 Task: Add Tofurky Deli Slices Plant Based Hickory to the cart.
Action: Mouse moved to (28, 77)
Screenshot: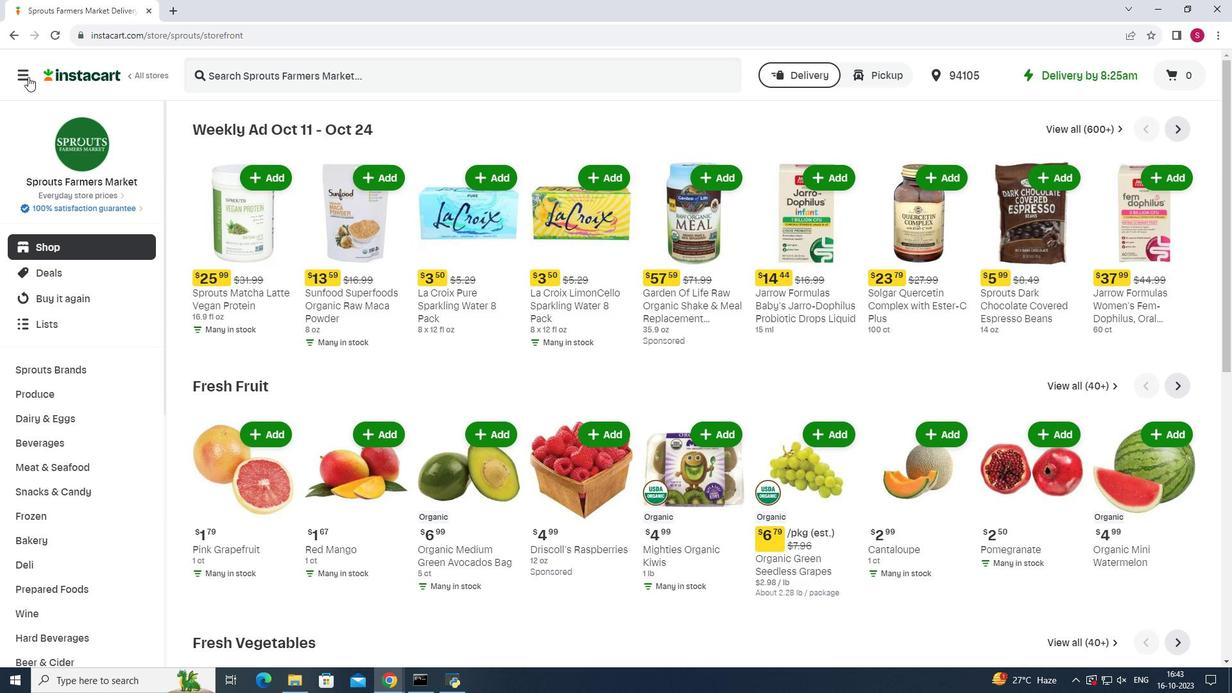 
Action: Mouse pressed left at (28, 77)
Screenshot: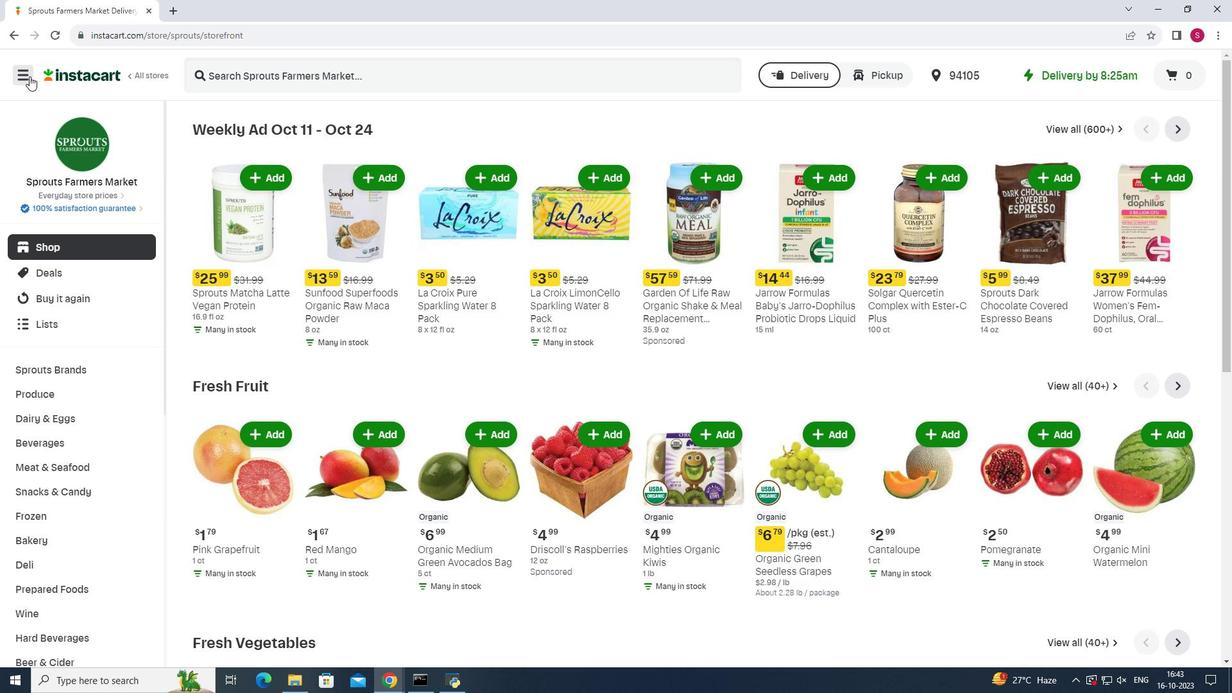 
Action: Mouse moved to (100, 327)
Screenshot: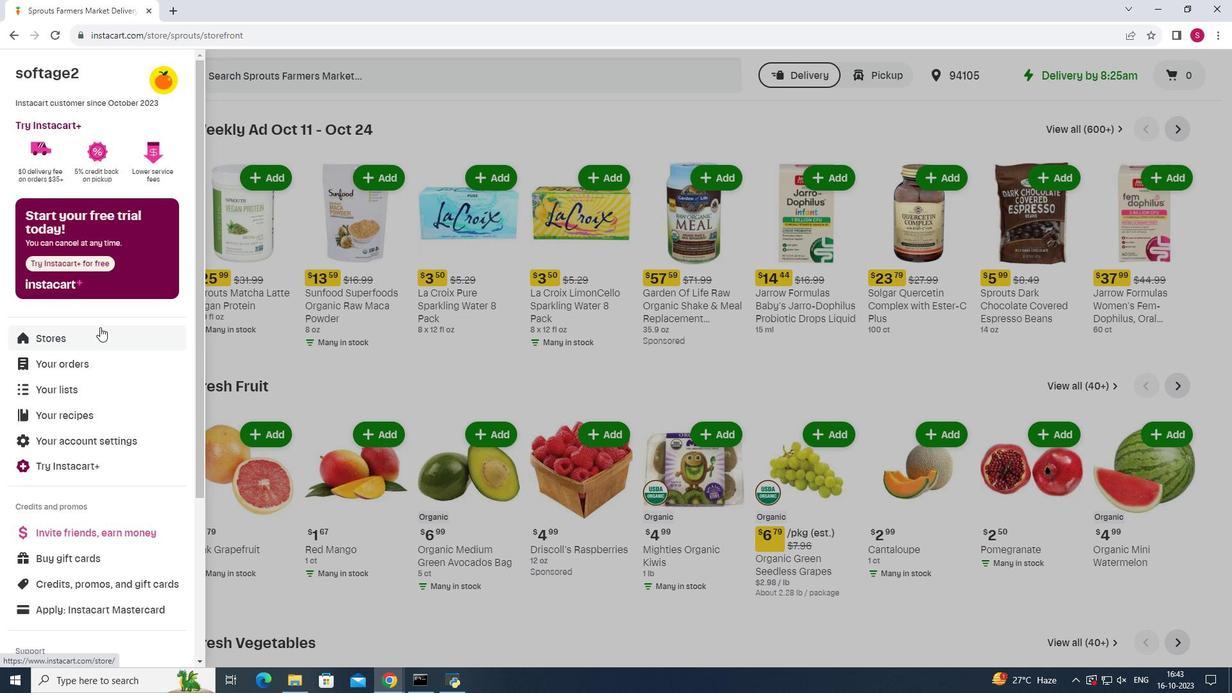 
Action: Mouse pressed left at (100, 327)
Screenshot: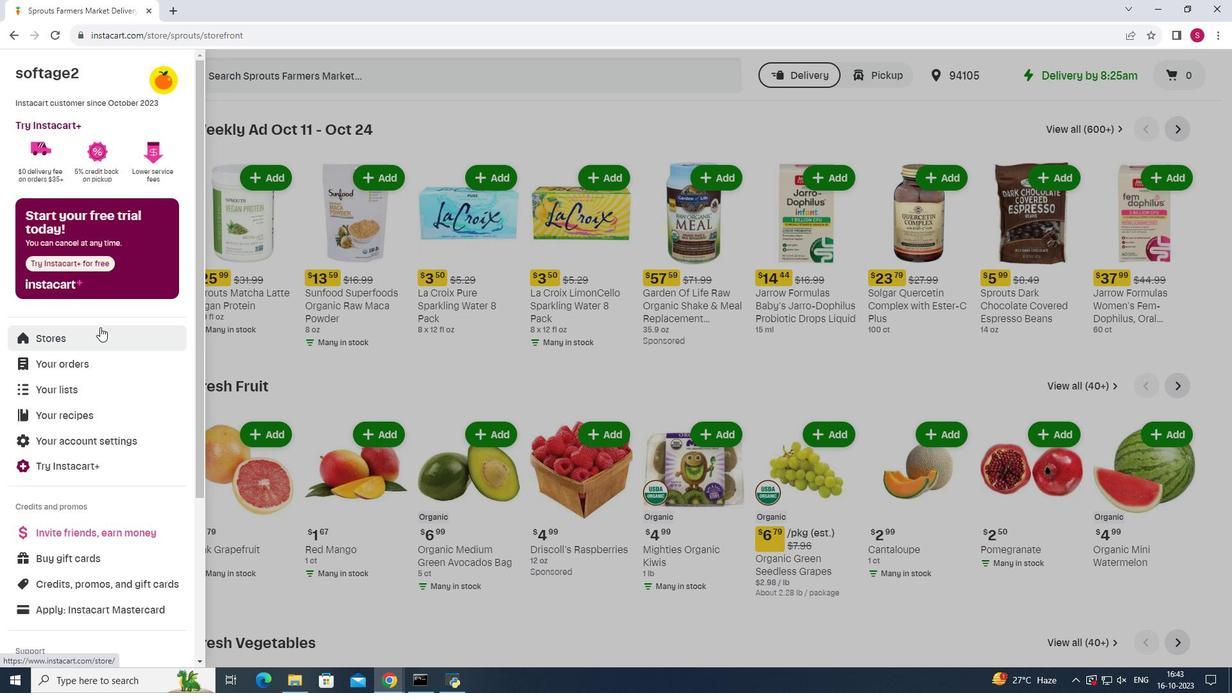 
Action: Mouse moved to (292, 117)
Screenshot: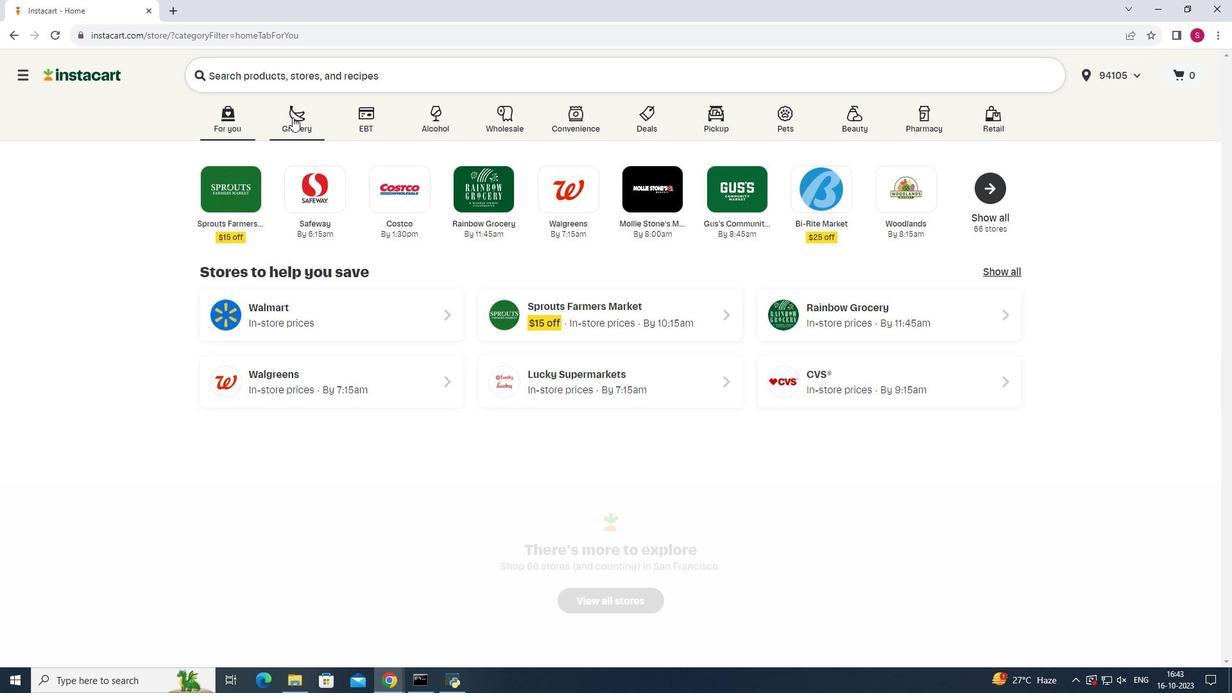 
Action: Mouse pressed left at (292, 117)
Screenshot: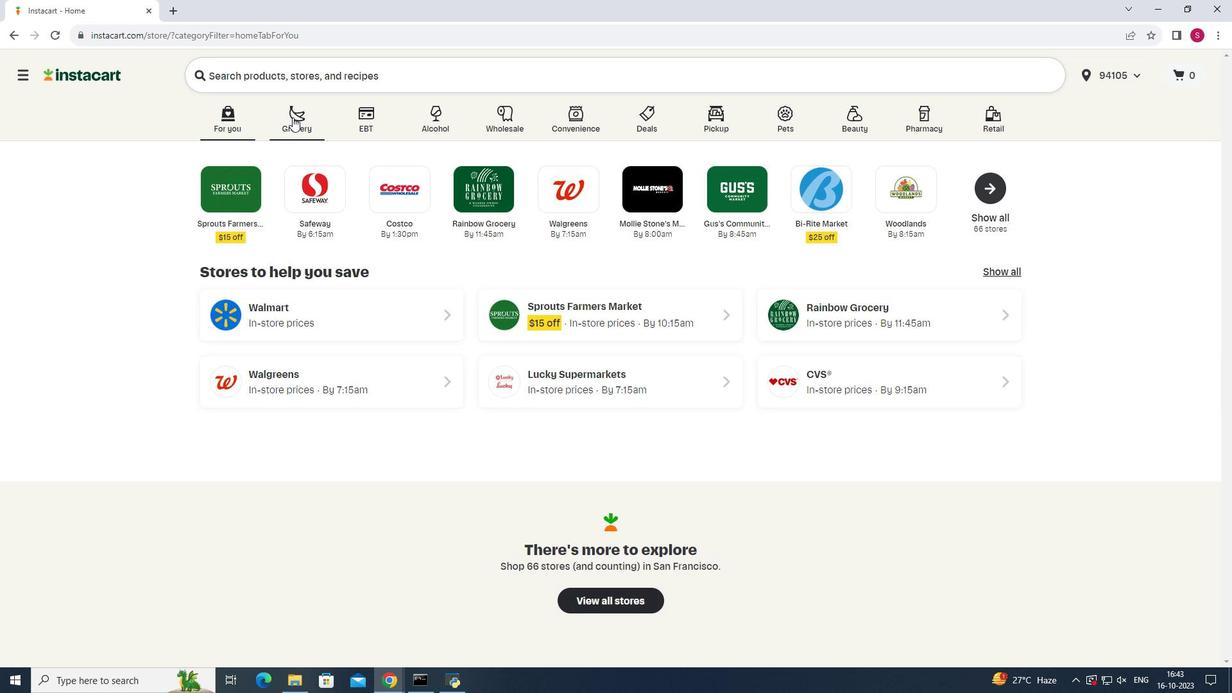 
Action: Mouse moved to (865, 178)
Screenshot: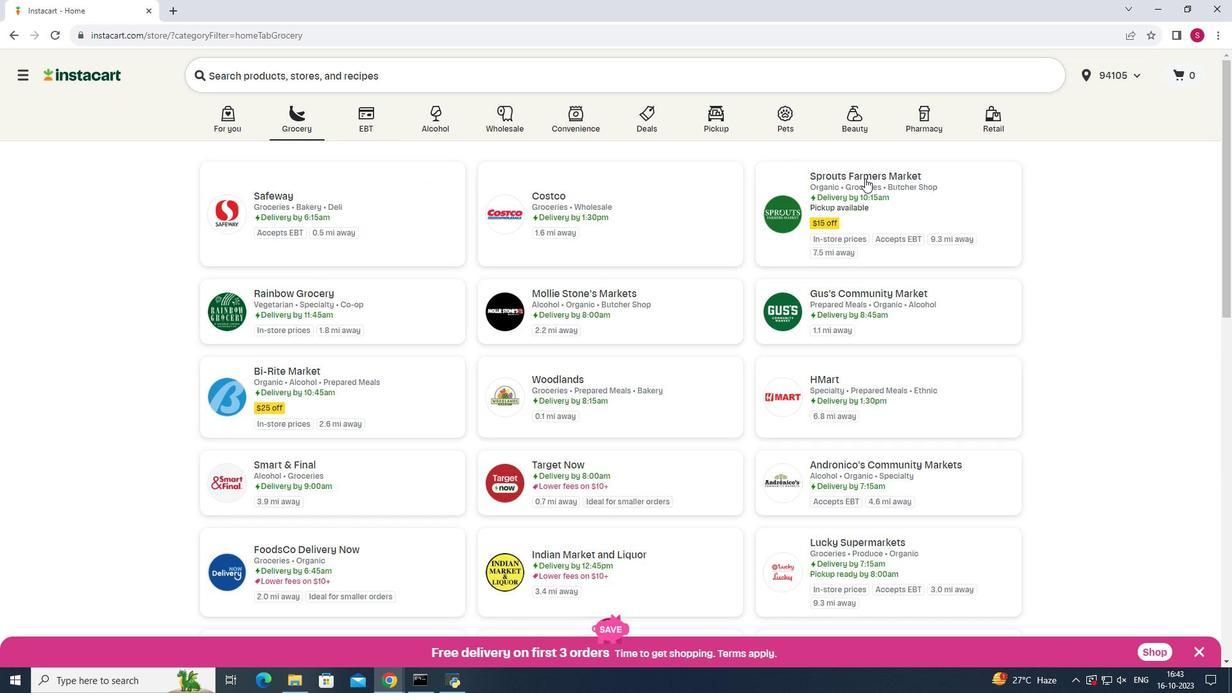 
Action: Mouse pressed left at (865, 178)
Screenshot: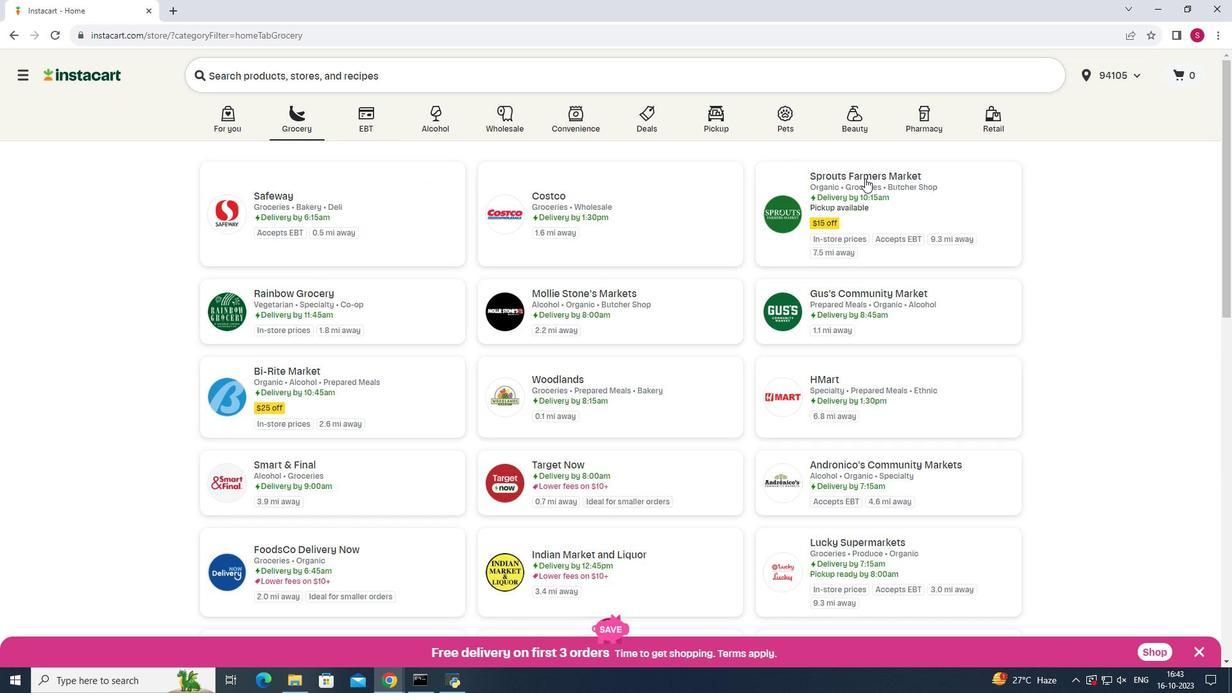 
Action: Mouse moved to (69, 466)
Screenshot: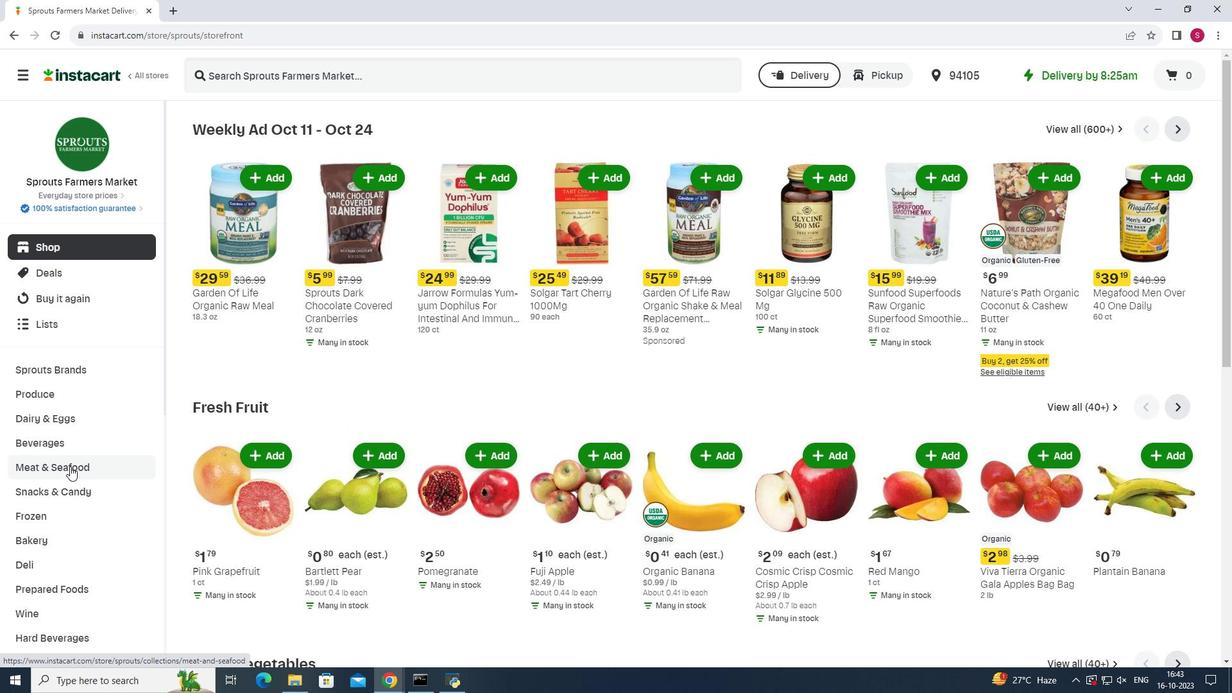 
Action: Mouse pressed left at (69, 466)
Screenshot: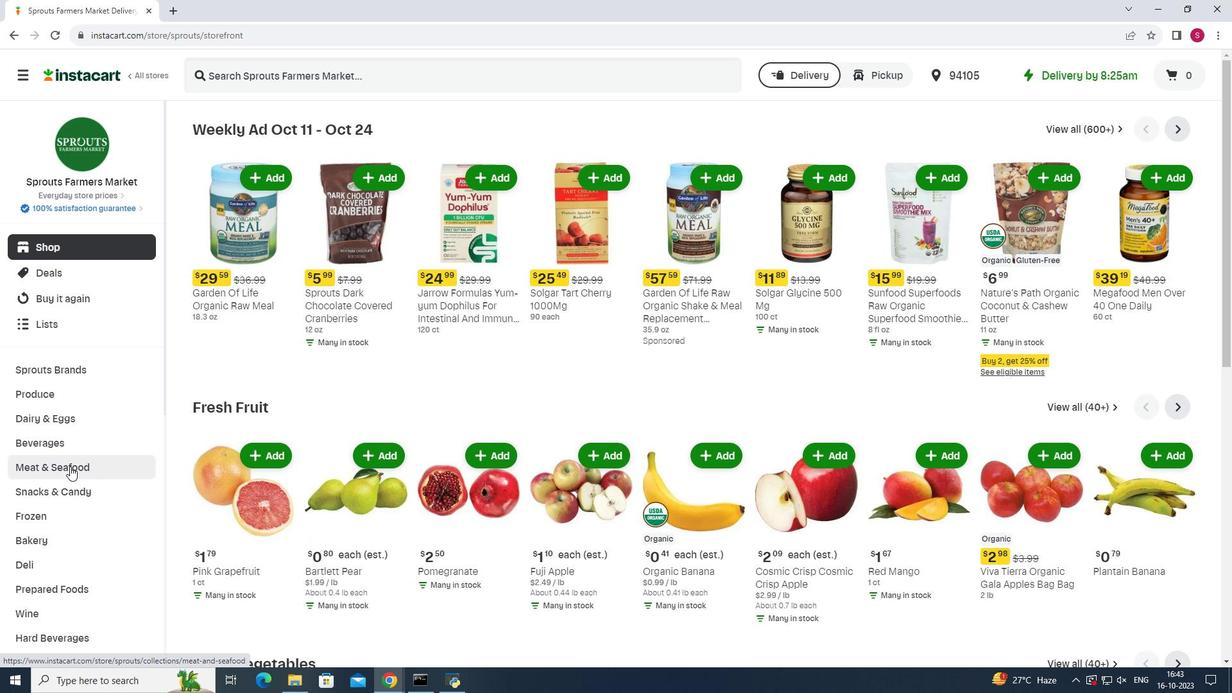 
Action: Mouse moved to (922, 155)
Screenshot: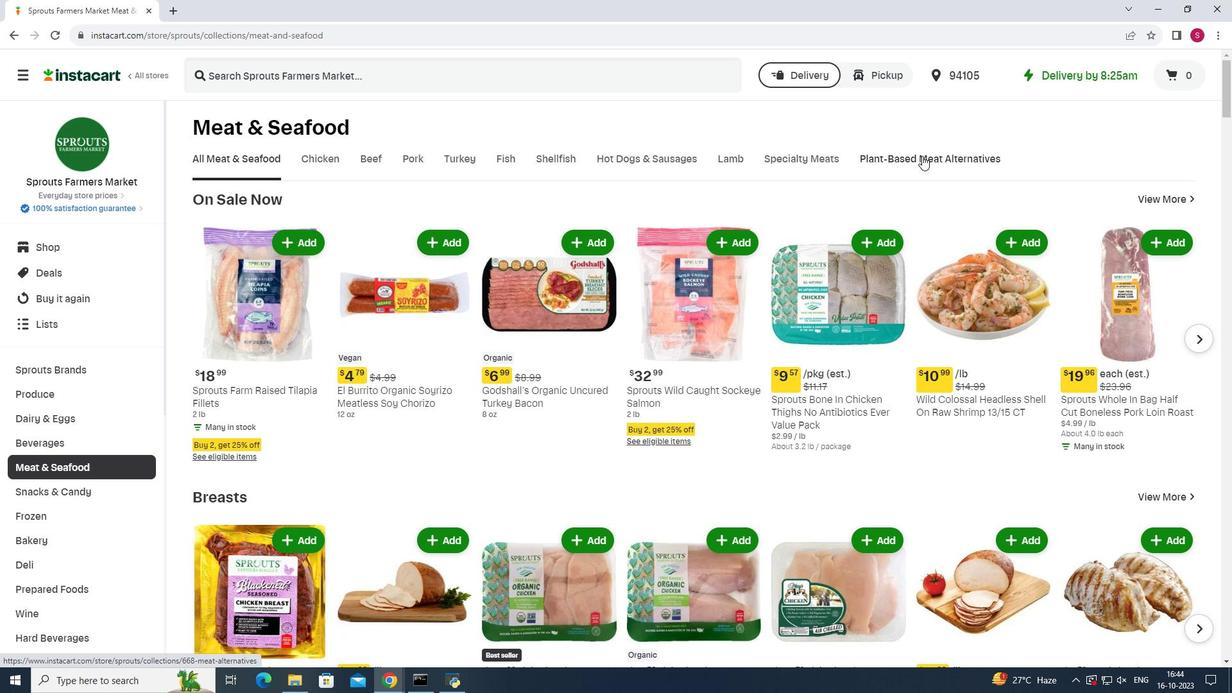 
Action: Mouse pressed left at (922, 155)
Screenshot: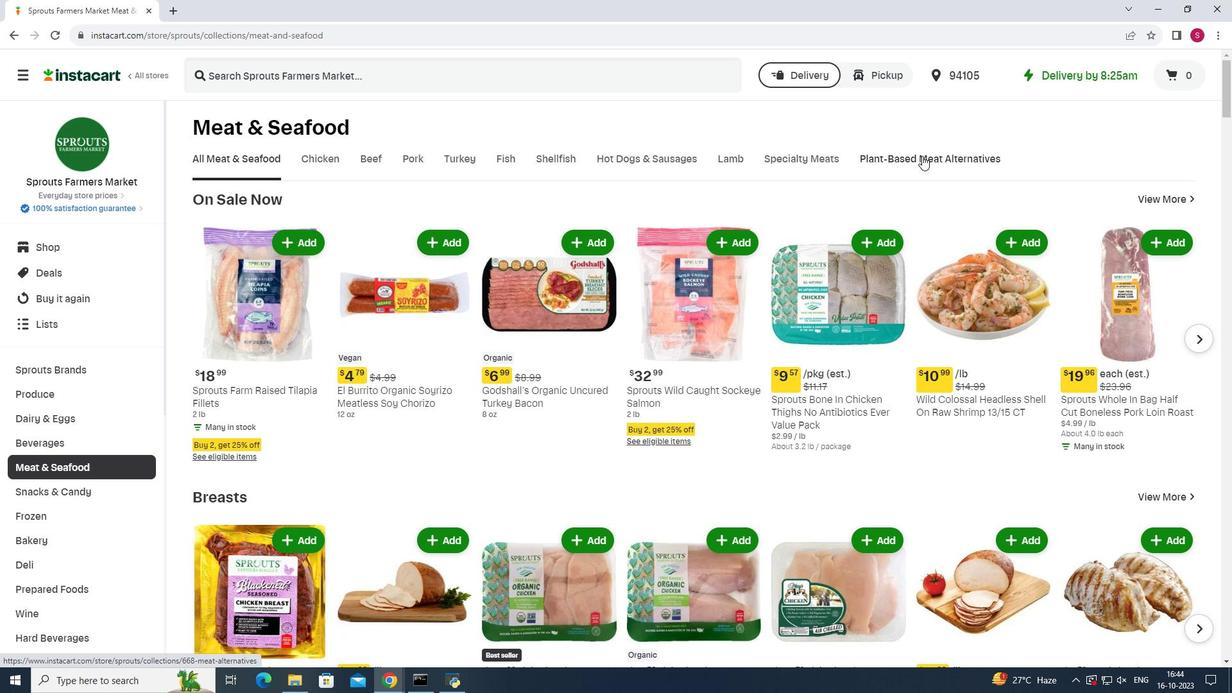 
Action: Mouse moved to (800, 213)
Screenshot: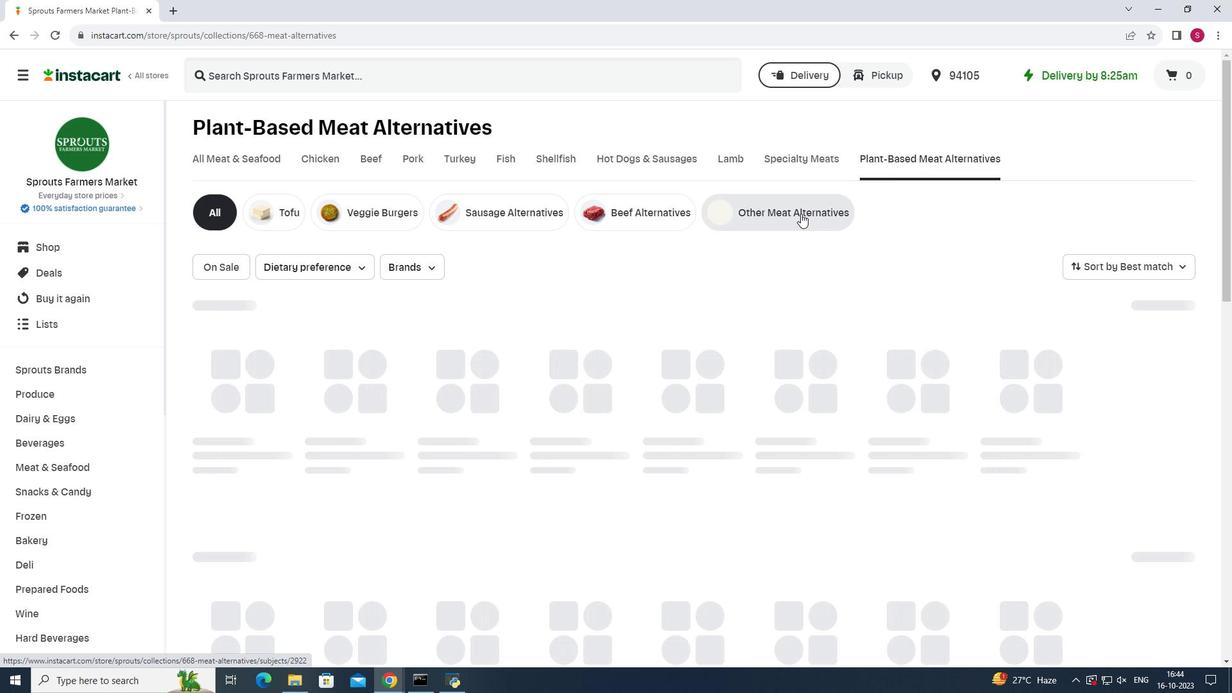
Action: Mouse pressed left at (800, 213)
Screenshot: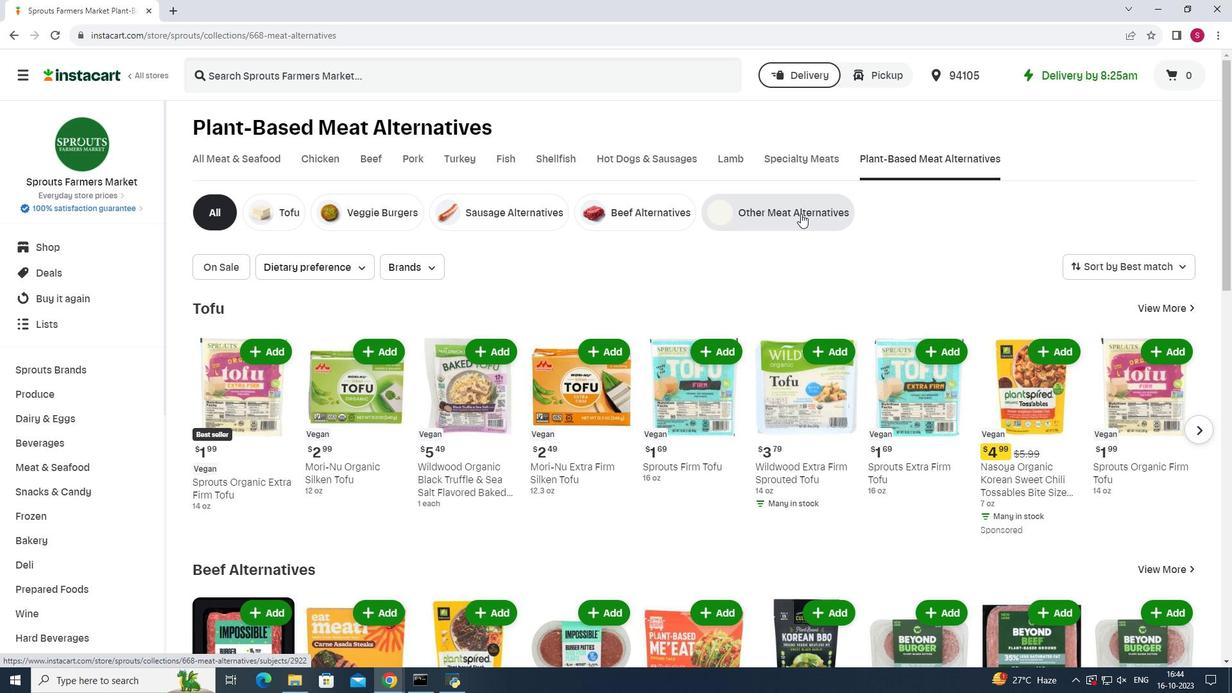 
Action: Mouse moved to (421, 74)
Screenshot: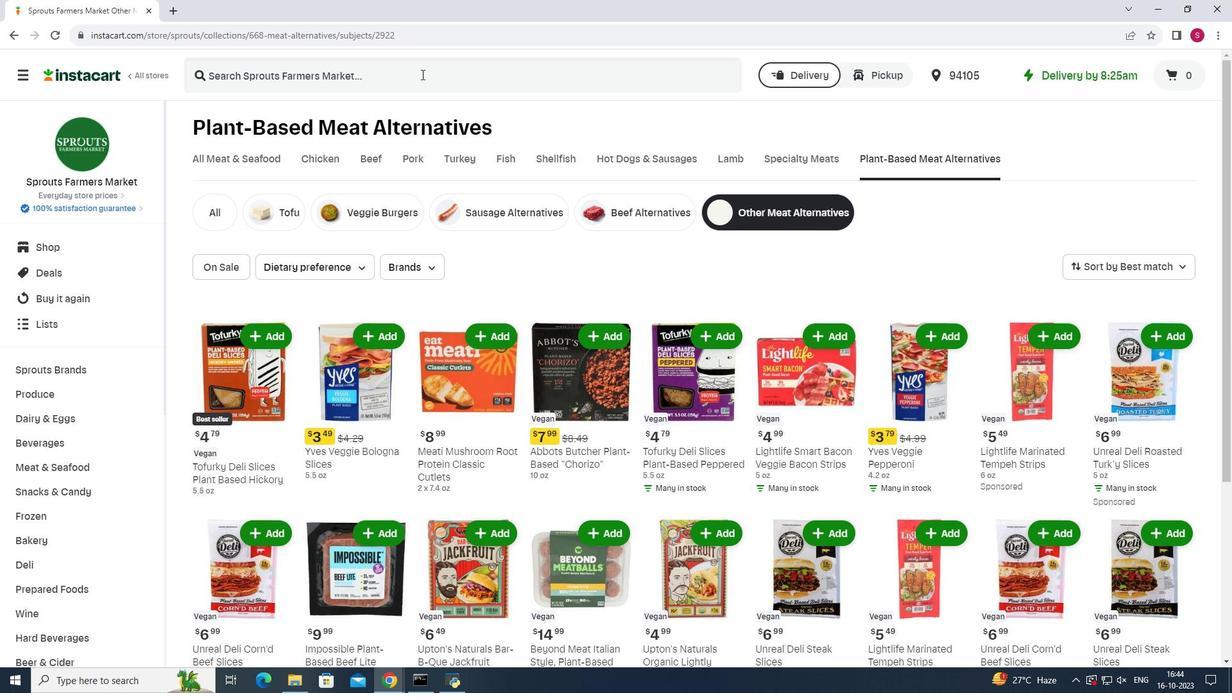 
Action: Mouse pressed left at (421, 74)
Screenshot: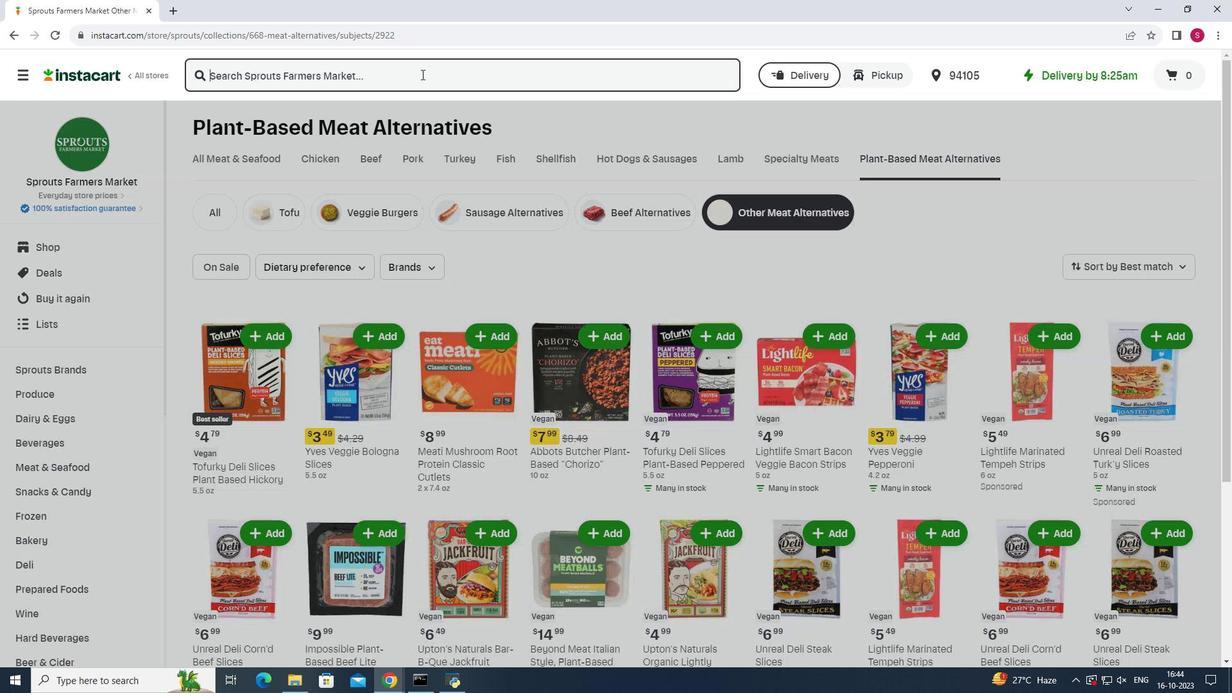 
Action: Key pressed <Key.shift><Key.shift><Key.shift><Key.shift><Key.shift><Key.shift><Key.shift><Key.shift><Key.shift><Key.shift><Key.shift><Key.shift><Key.shift><Key.shift><Key.shift><Key.shift><Key.shift><Key.shift><Key.shift><Key.shift><Key.shift><Key.shift><Key.shift><Key.shift>Tofuu<Key.backspace>rky<Key.space><Key.shift>Deli<Key.space><Key.shift>Slices<Key.space><Key.shift>Plant<Key.space><Key.shift>Based<Key.space><Key.shift><Key.shift><Key.shift>Hickory<Key.enter>
Screenshot: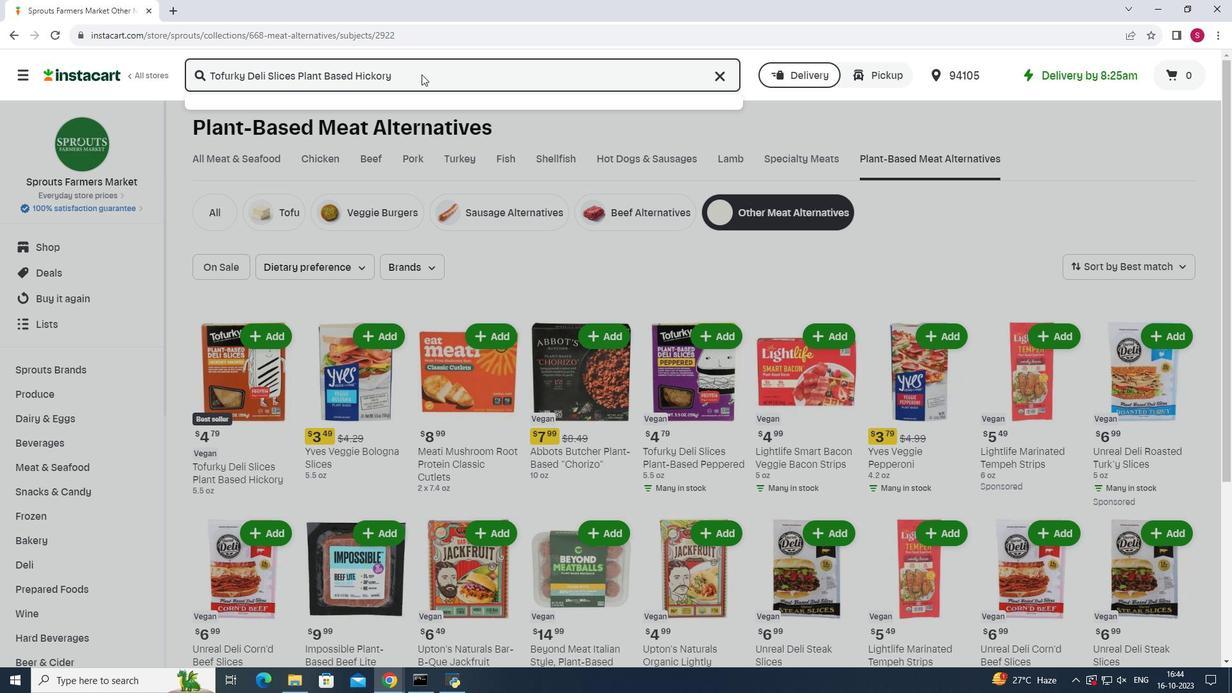 
Action: Mouse moved to (764, 207)
Screenshot: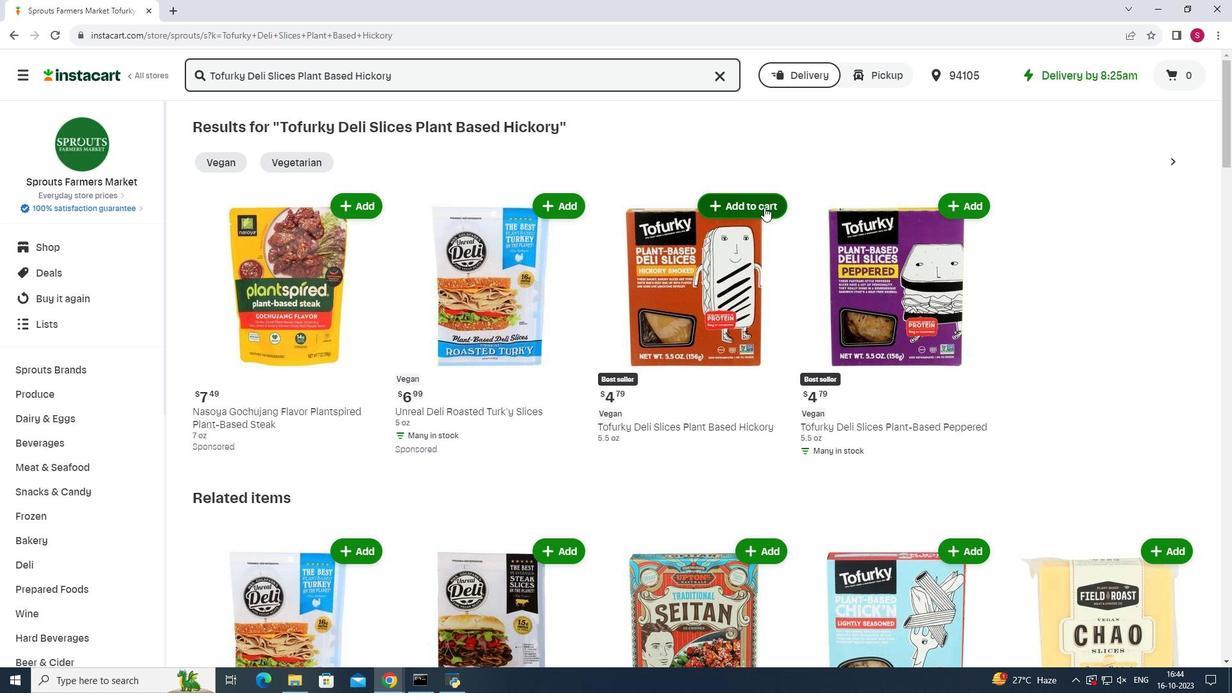 
Action: Mouse pressed left at (764, 207)
Screenshot: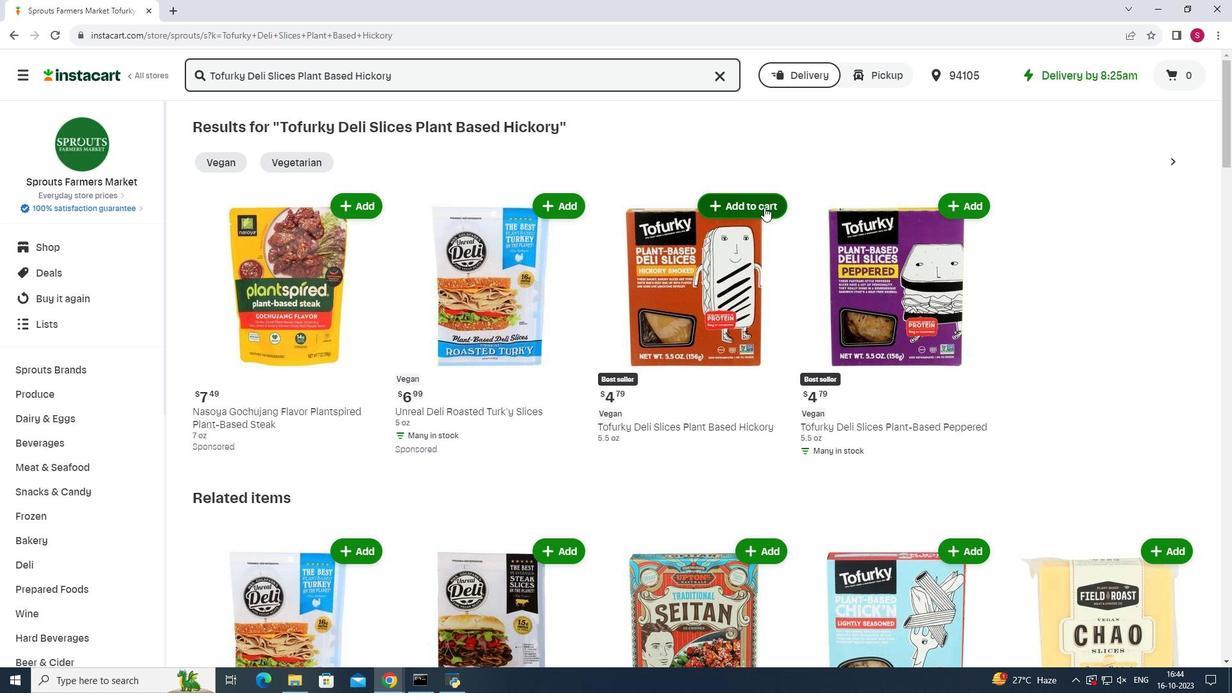 
Action: Mouse moved to (821, 172)
Screenshot: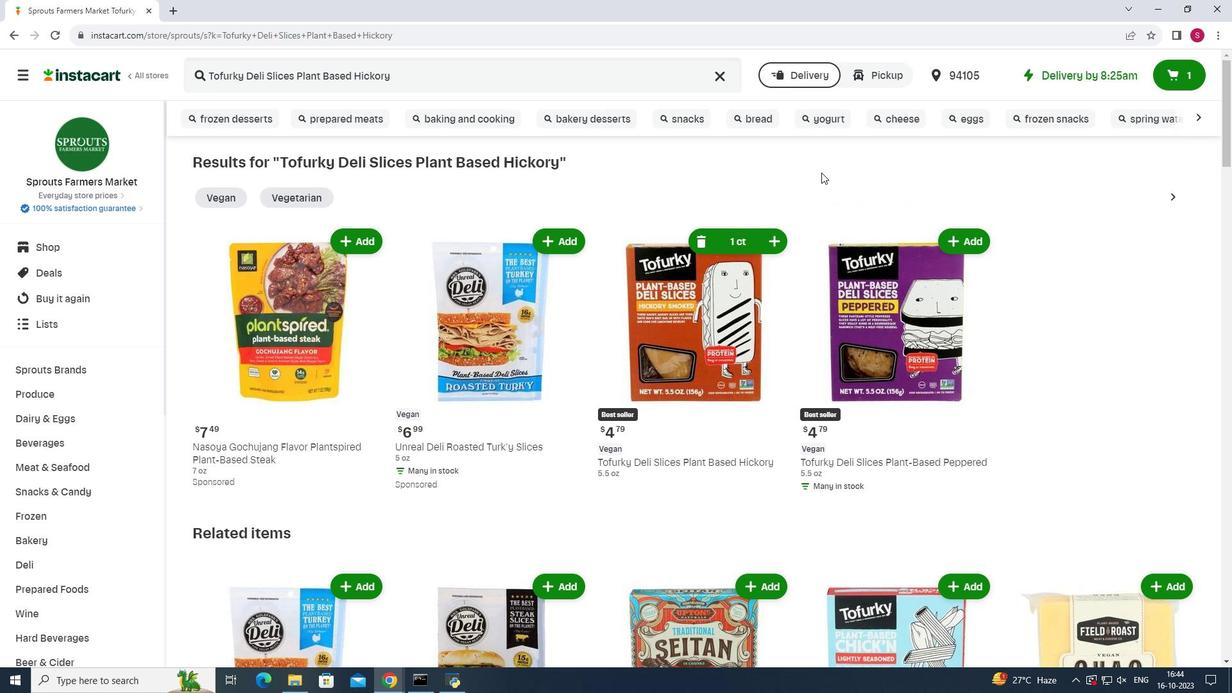 
